 Task: Select Capitalise words automatically
Action: Mouse pressed left at (655, 254)
Screenshot: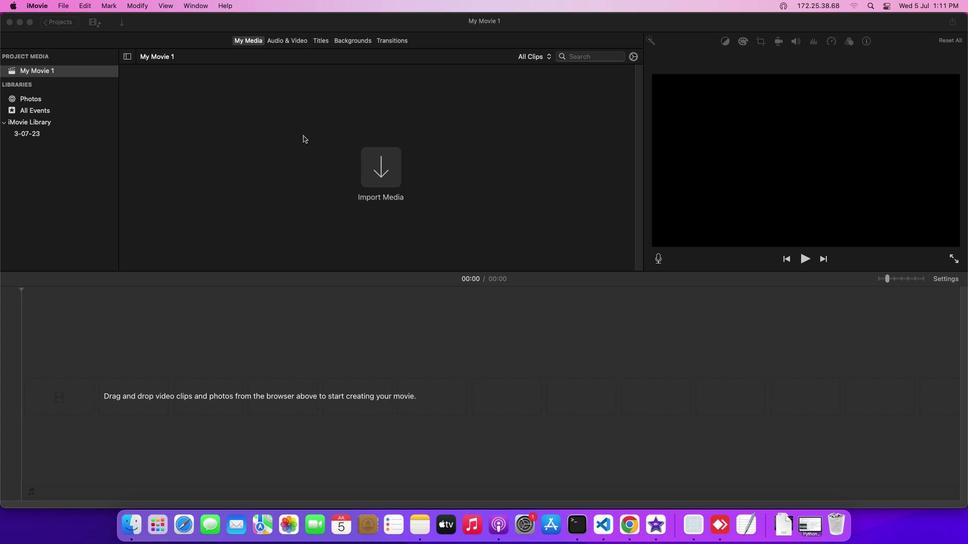 
Action: Mouse moved to (655, 254)
Screenshot: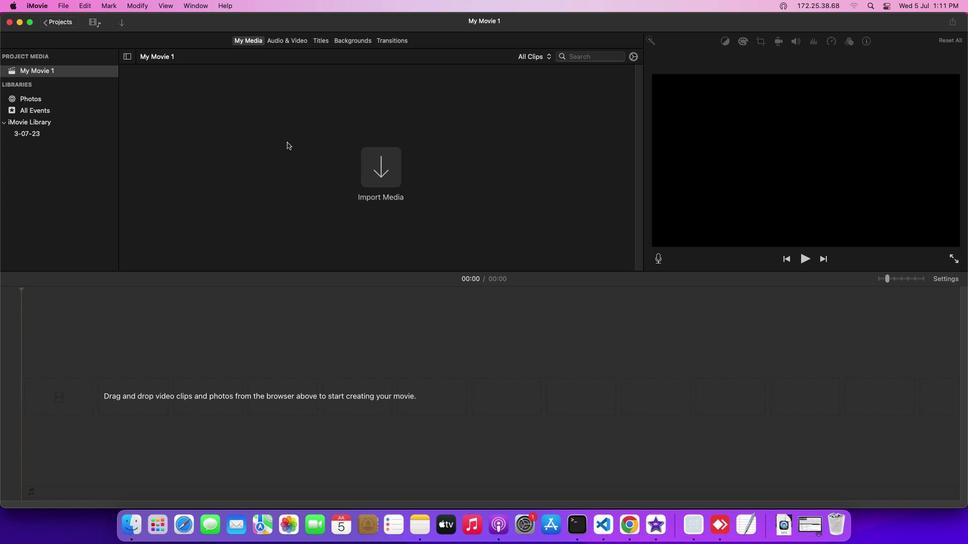 
Action: Mouse pressed left at (655, 254)
Screenshot: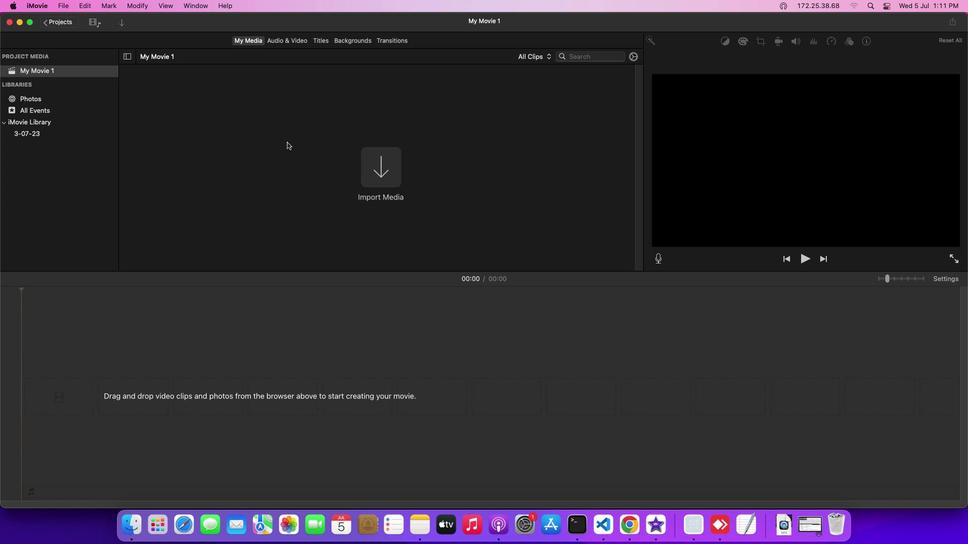 
Action: Mouse moved to (655, 254)
Screenshot: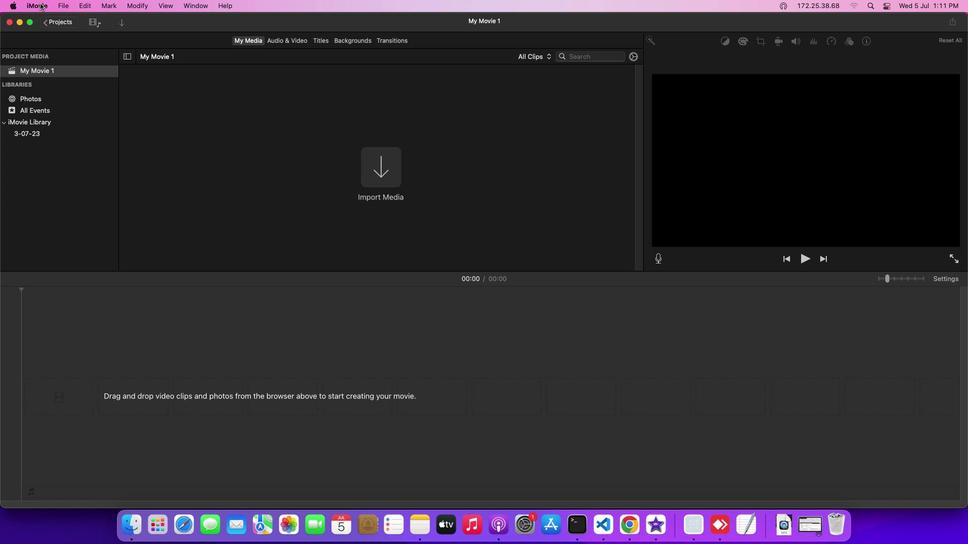
Action: Mouse pressed left at (655, 254)
Screenshot: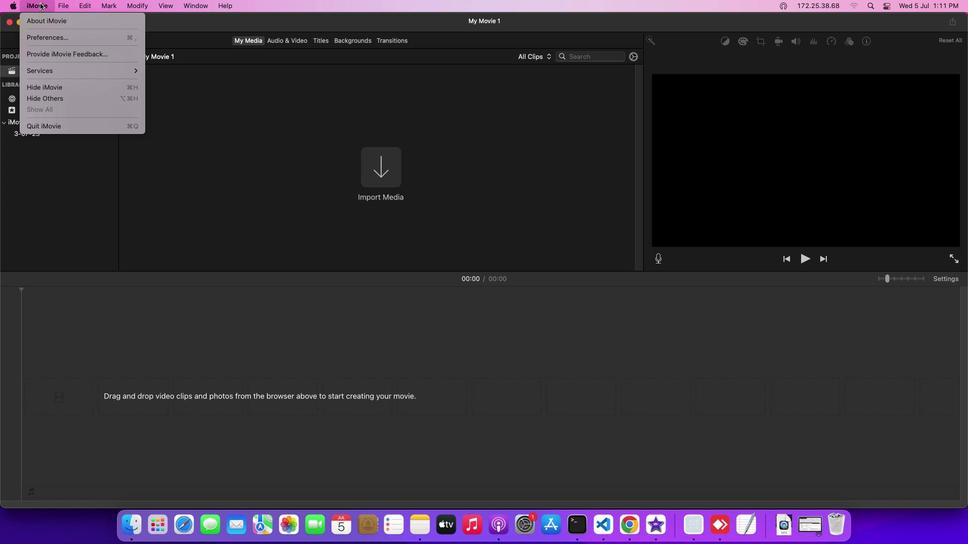 
Action: Mouse moved to (655, 254)
Screenshot: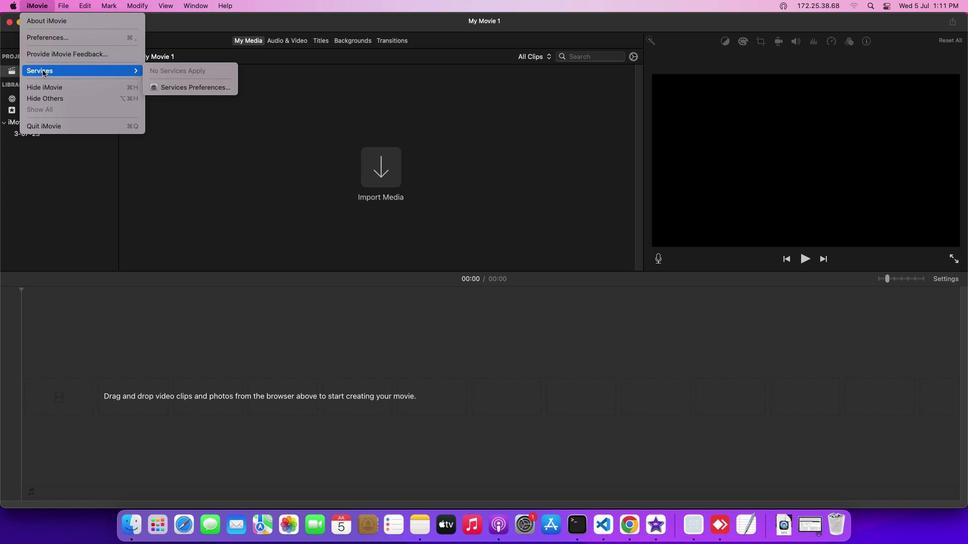 
Action: Mouse pressed left at (655, 254)
Screenshot: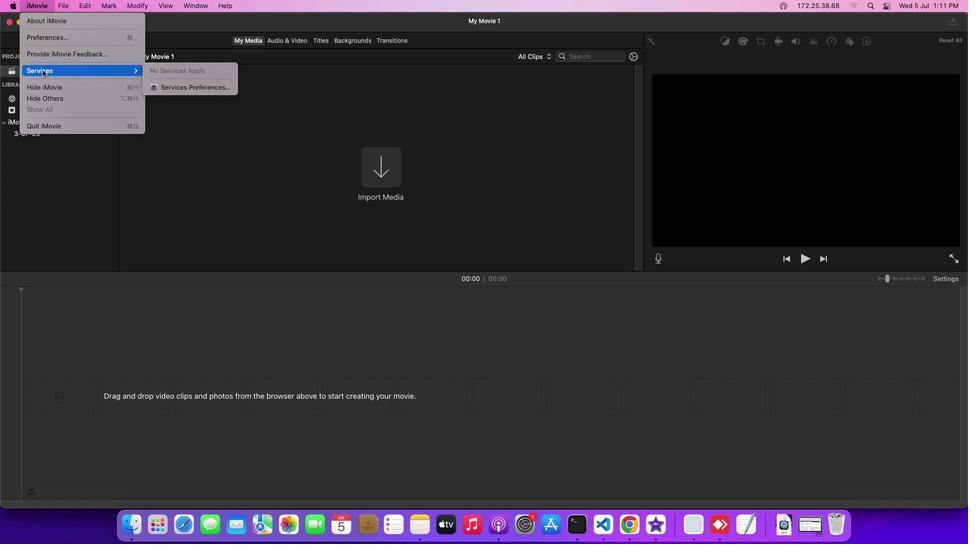 
Action: Mouse moved to (655, 254)
Screenshot: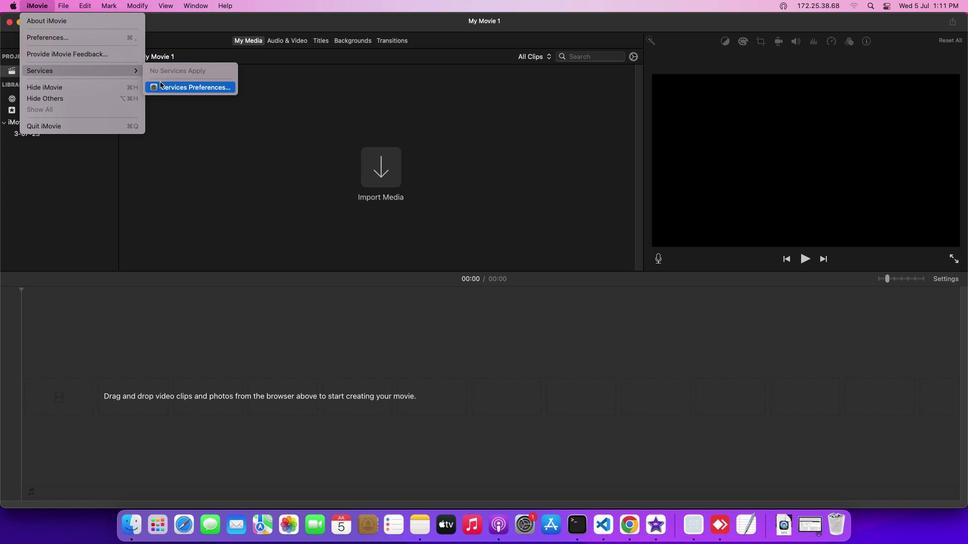 
Action: Mouse pressed left at (655, 254)
Screenshot: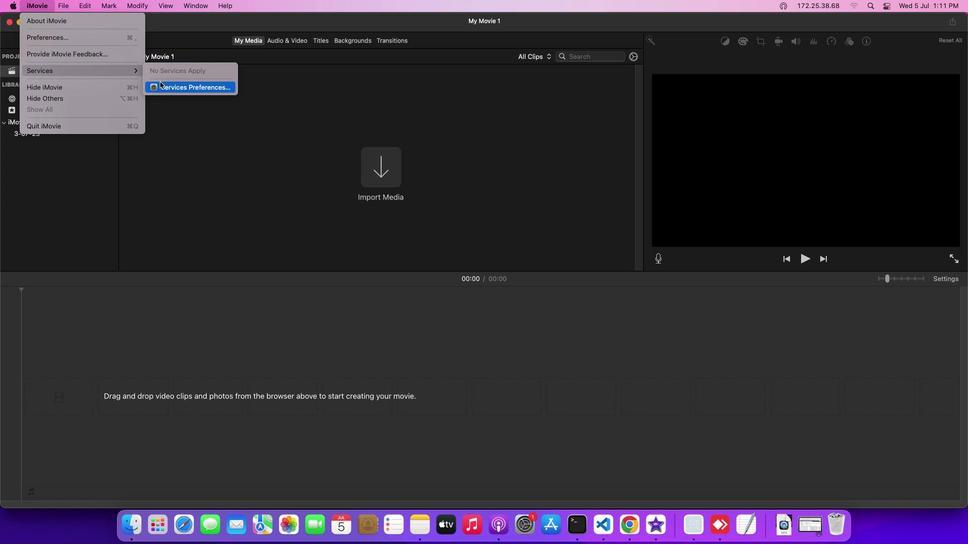 
Action: Mouse moved to (655, 254)
Screenshot: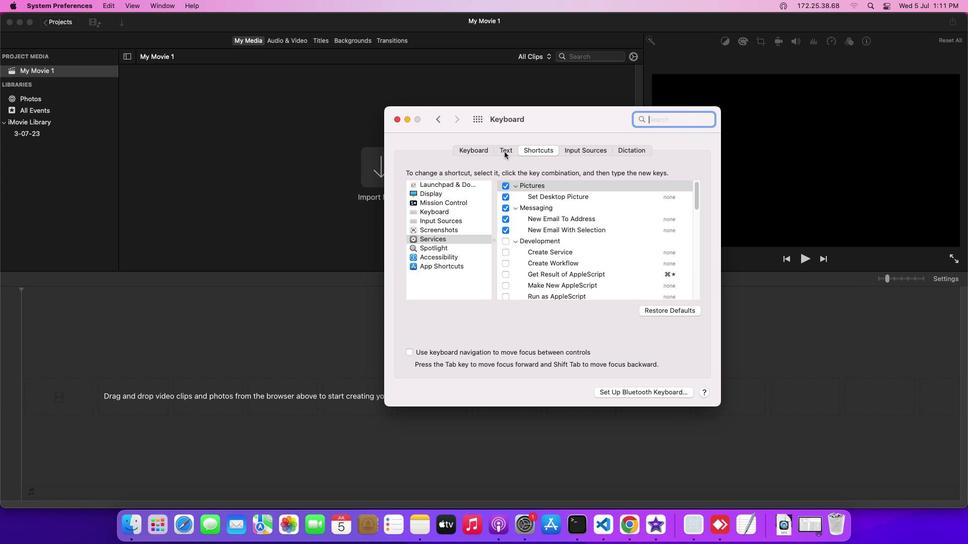 
Action: Mouse pressed left at (655, 254)
Screenshot: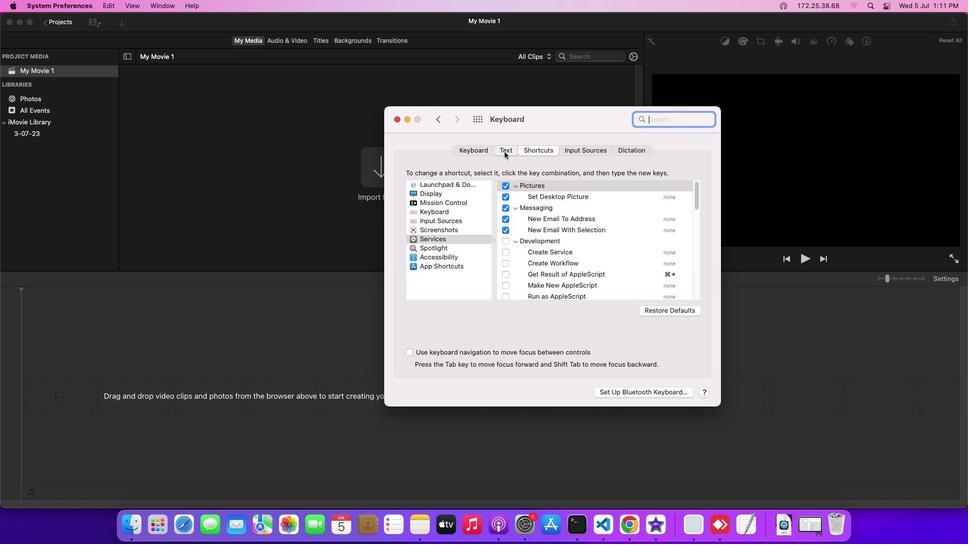 
Action: Mouse moved to (655, 254)
Screenshot: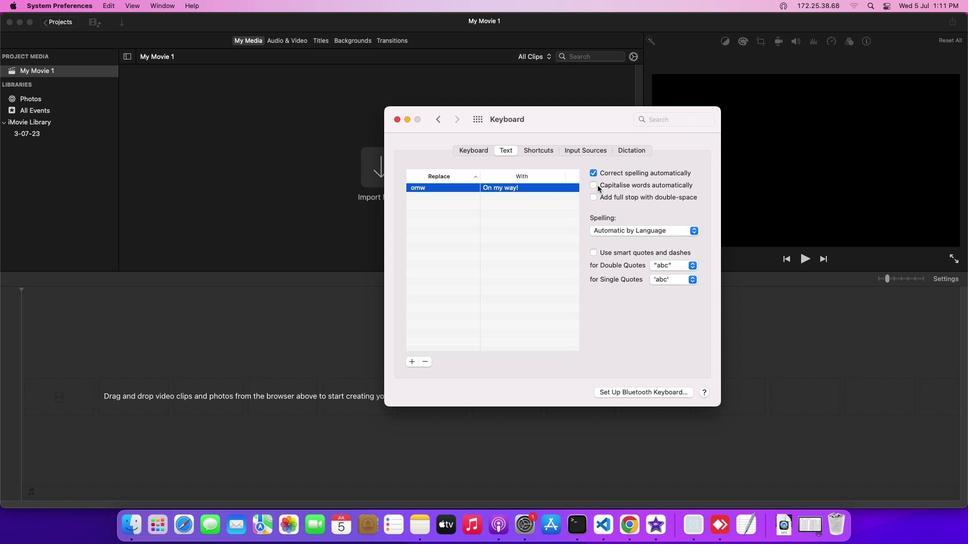 
Action: Mouse pressed left at (655, 254)
Screenshot: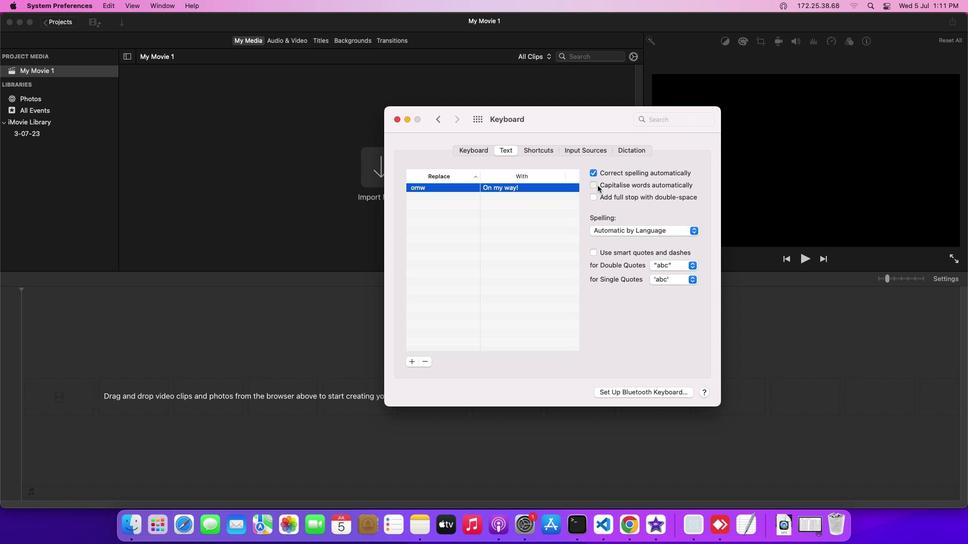 
Action: Mouse moved to (655, 254)
Screenshot: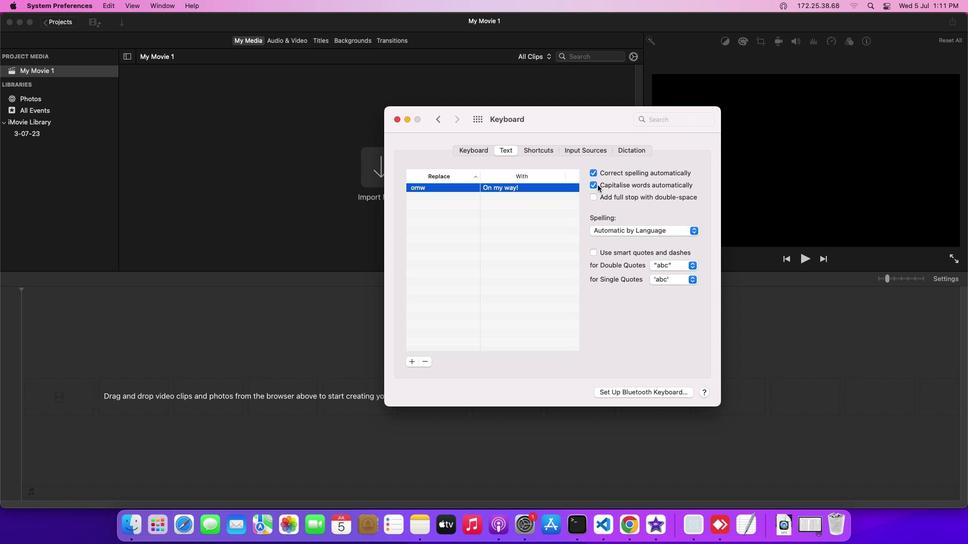 
